 Task: Create a rule from the Routing list, Task moved to a section -> Set Priority in the project AgileHive , set the section as Done clear the priority
Action: Mouse moved to (1121, 184)
Screenshot: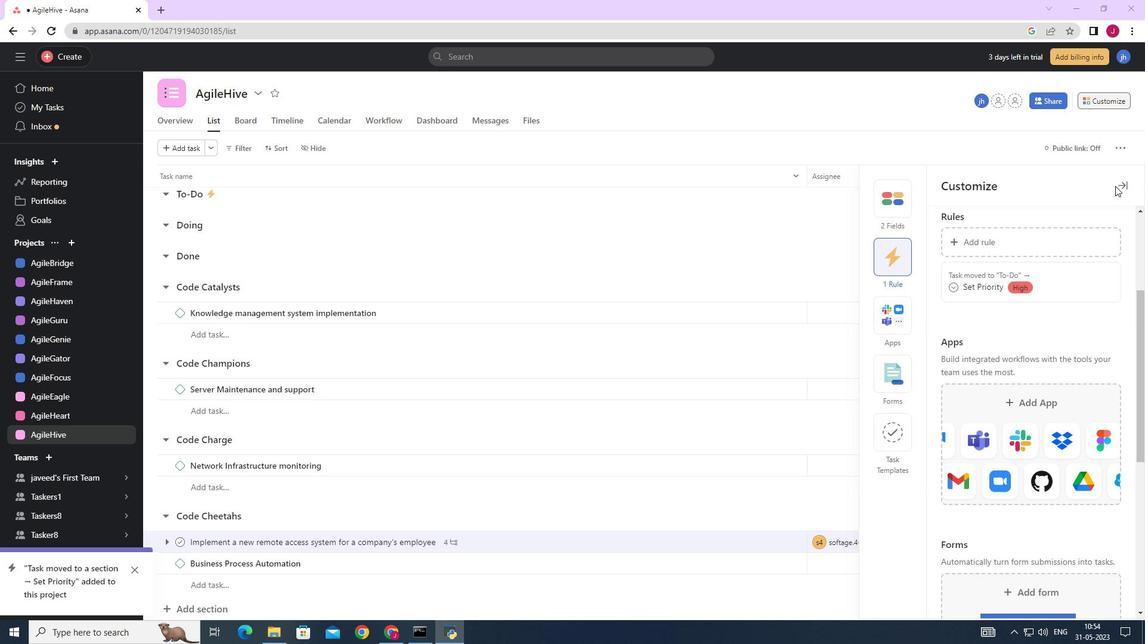 
Action: Mouse pressed left at (1121, 184)
Screenshot: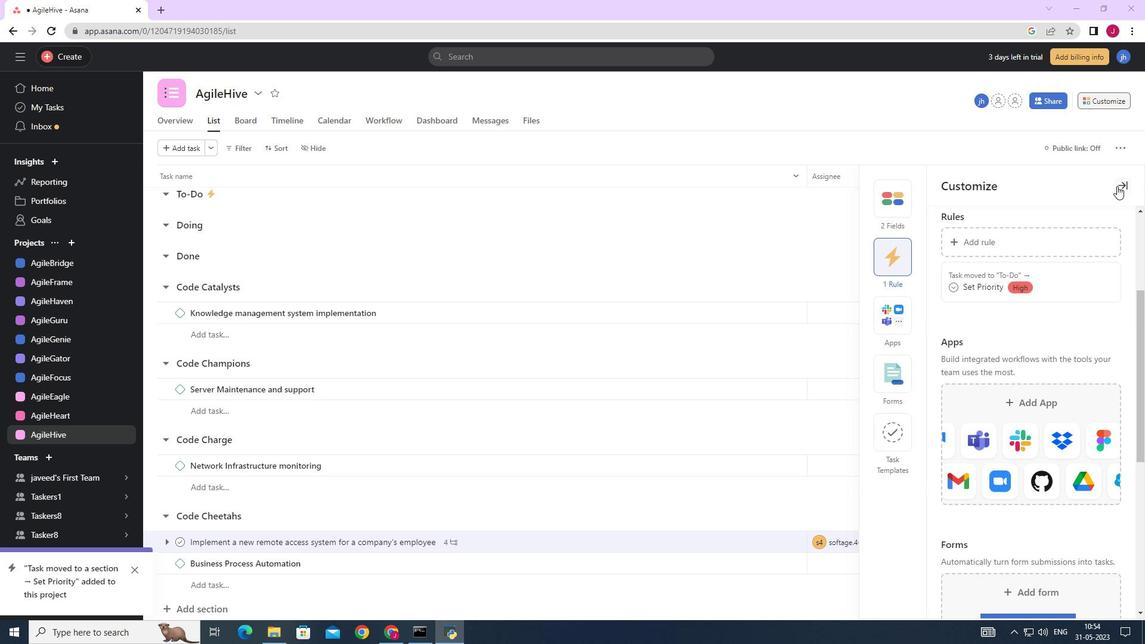 
Action: Mouse moved to (1105, 98)
Screenshot: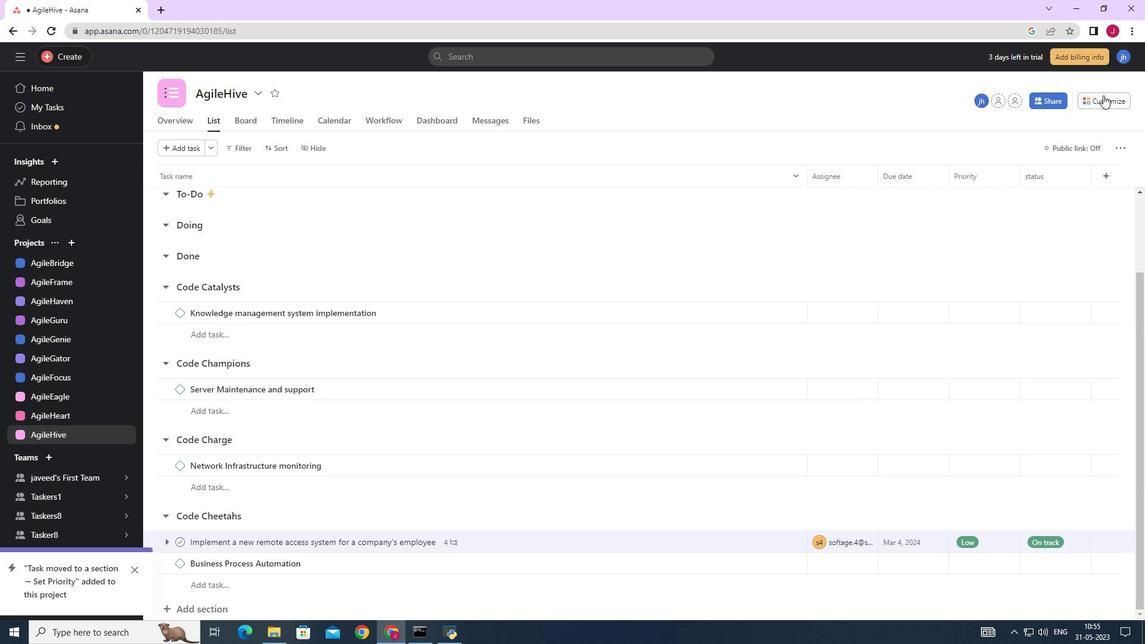 
Action: Mouse pressed left at (1105, 98)
Screenshot: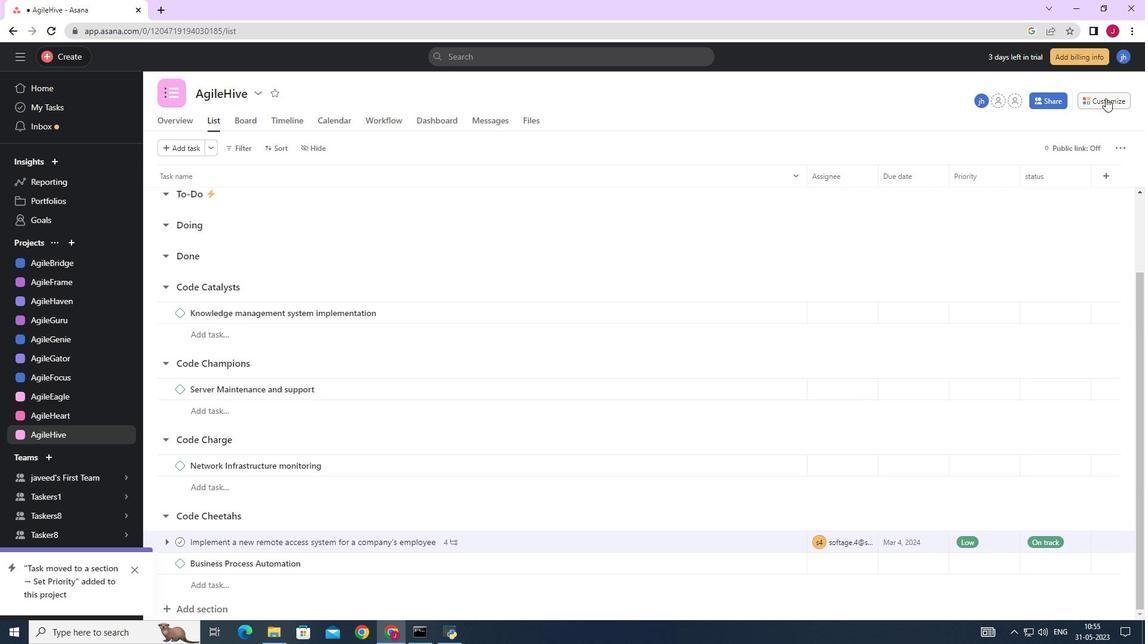 
Action: Mouse moved to (894, 258)
Screenshot: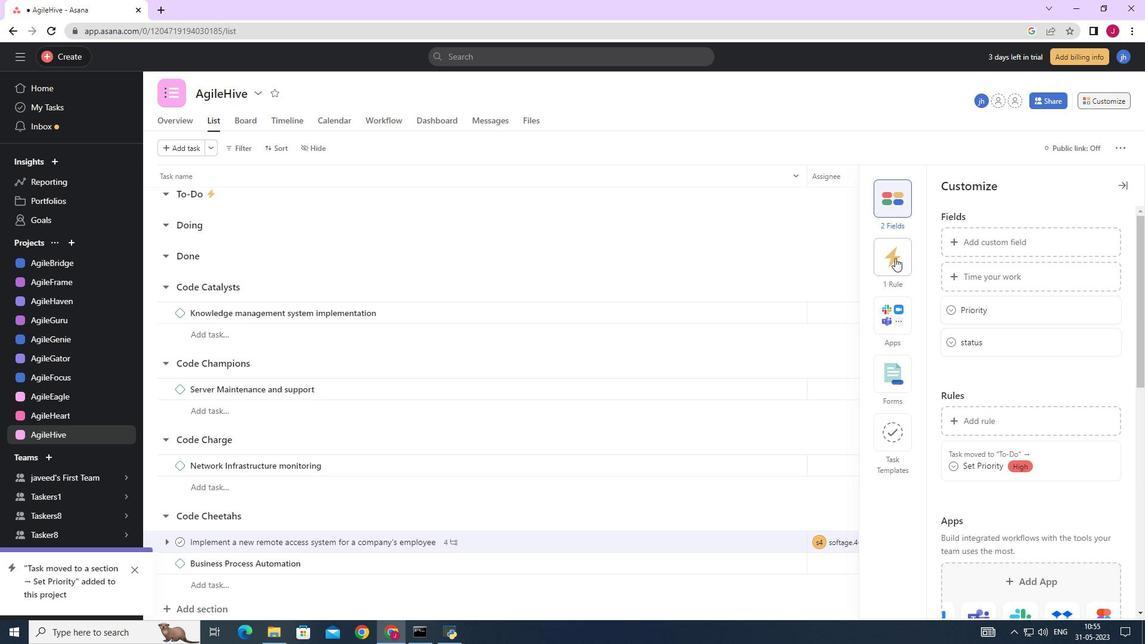 
Action: Mouse pressed left at (894, 258)
Screenshot: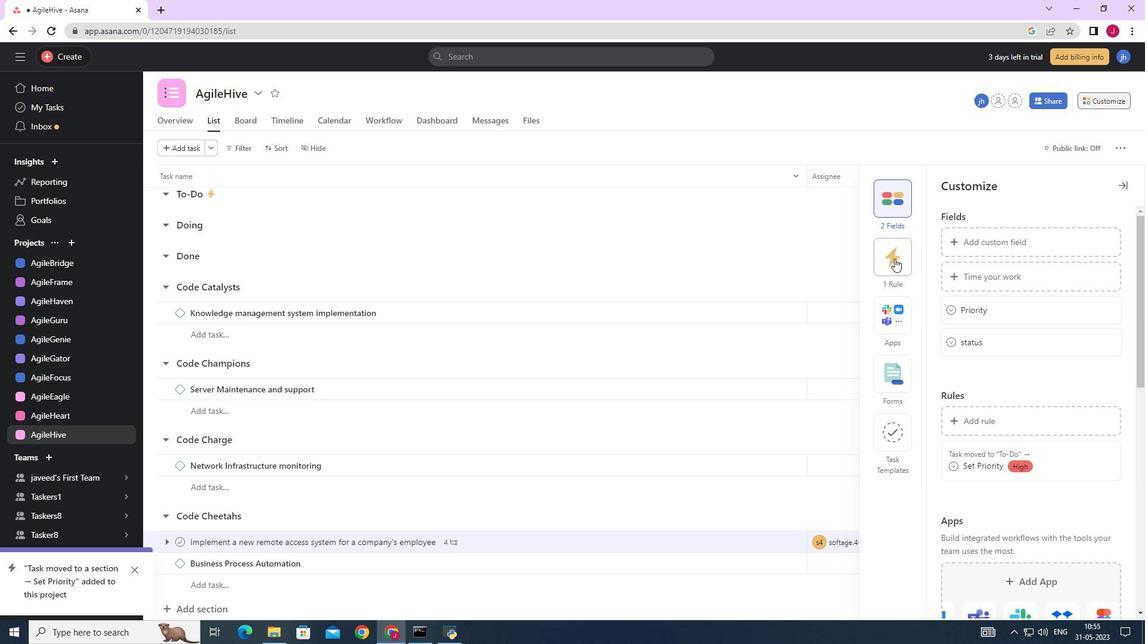 
Action: Mouse moved to (896, 258)
Screenshot: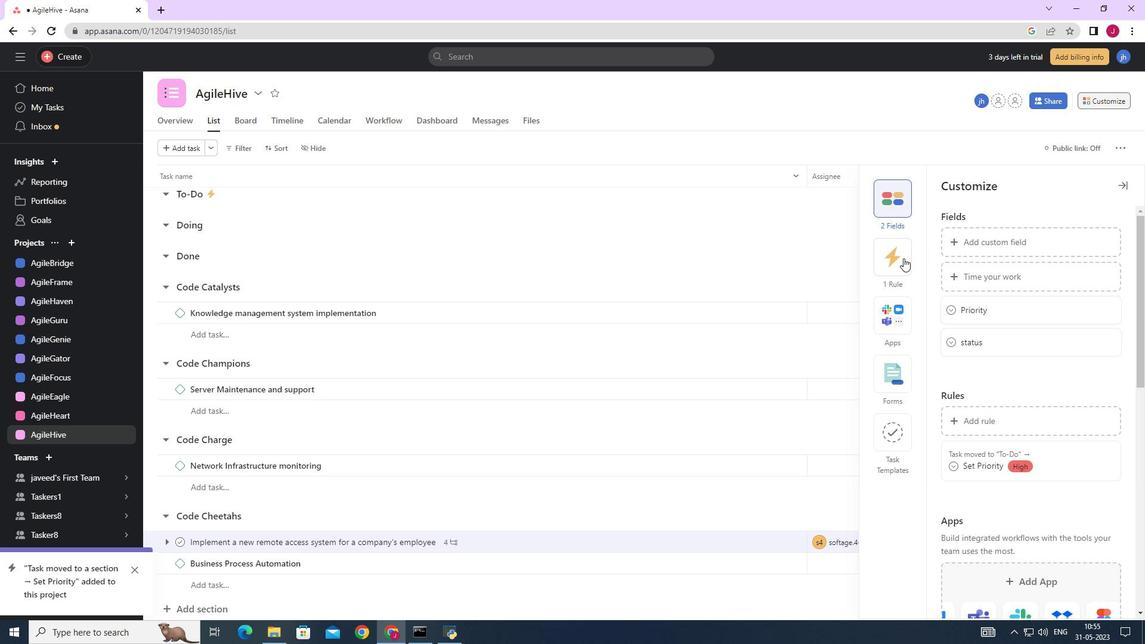 
Action: Mouse pressed left at (896, 258)
Screenshot: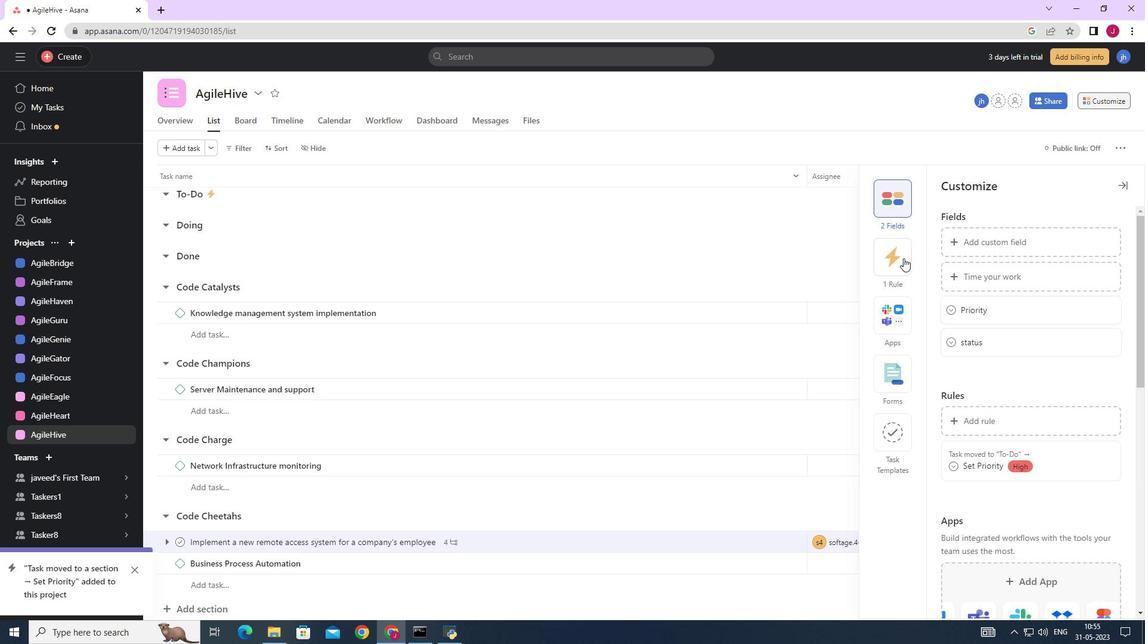 
Action: Mouse moved to (995, 245)
Screenshot: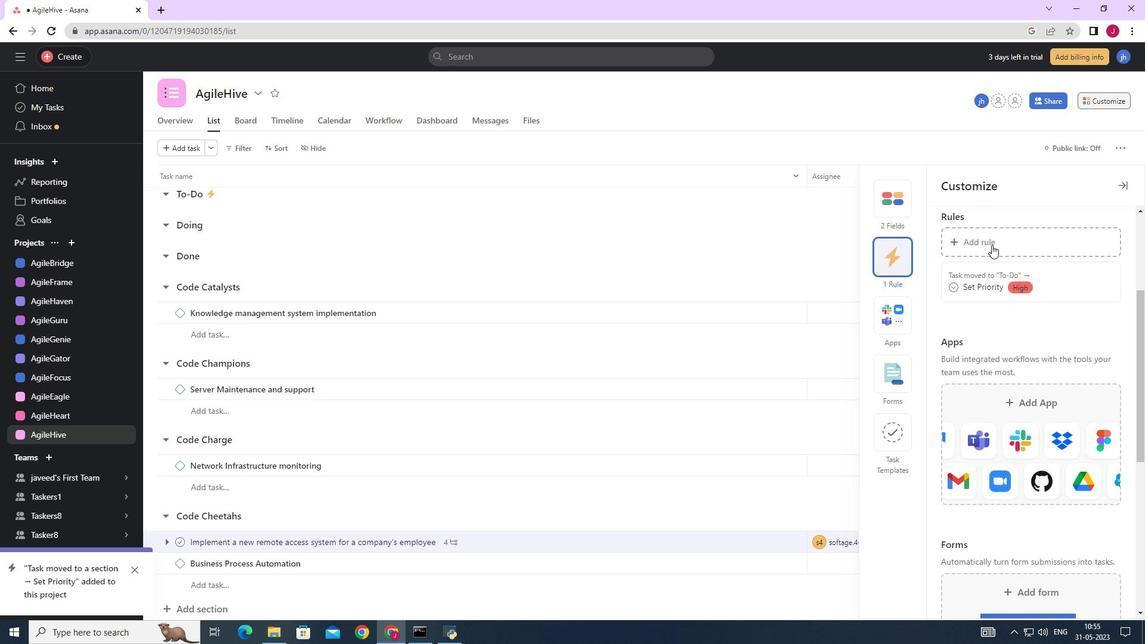 
Action: Mouse pressed left at (995, 245)
Screenshot: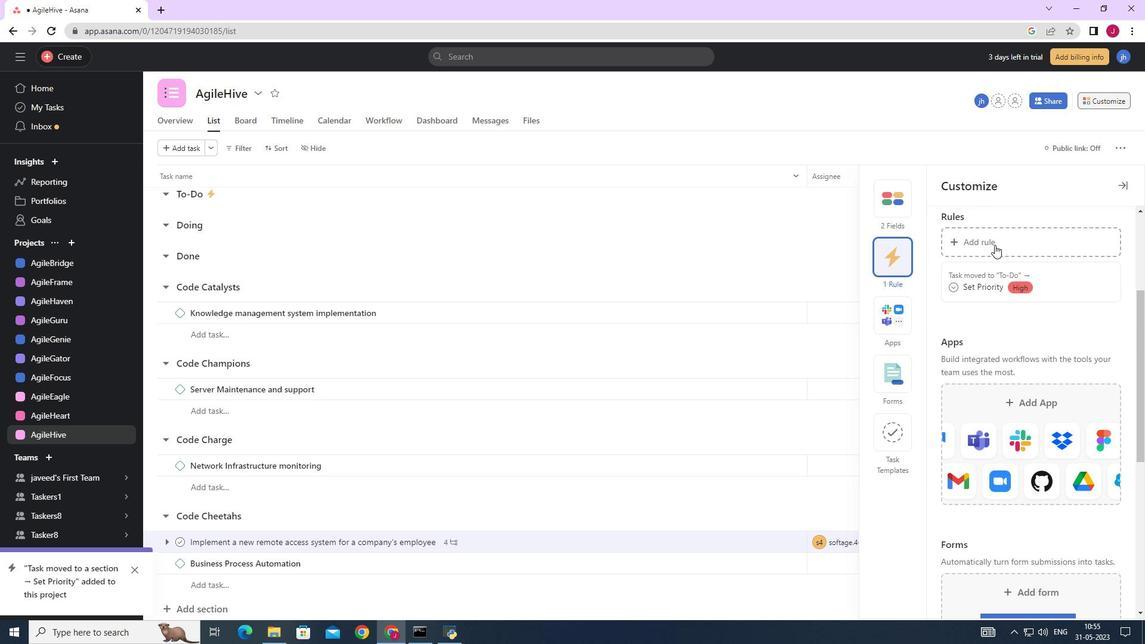 
Action: Mouse moved to (259, 158)
Screenshot: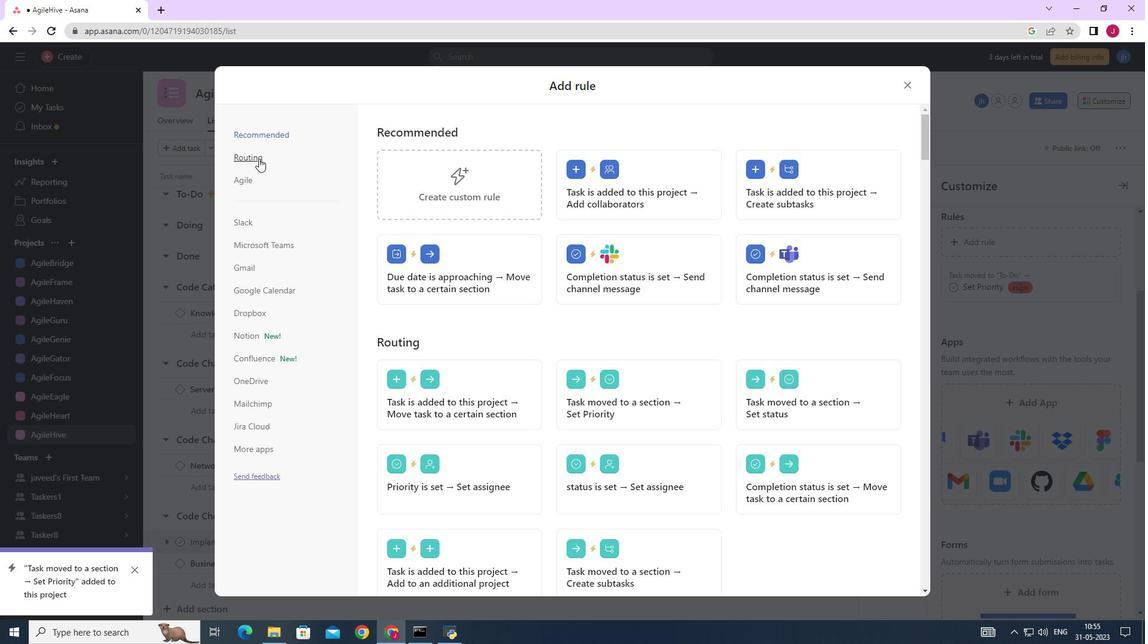 
Action: Mouse pressed left at (259, 158)
Screenshot: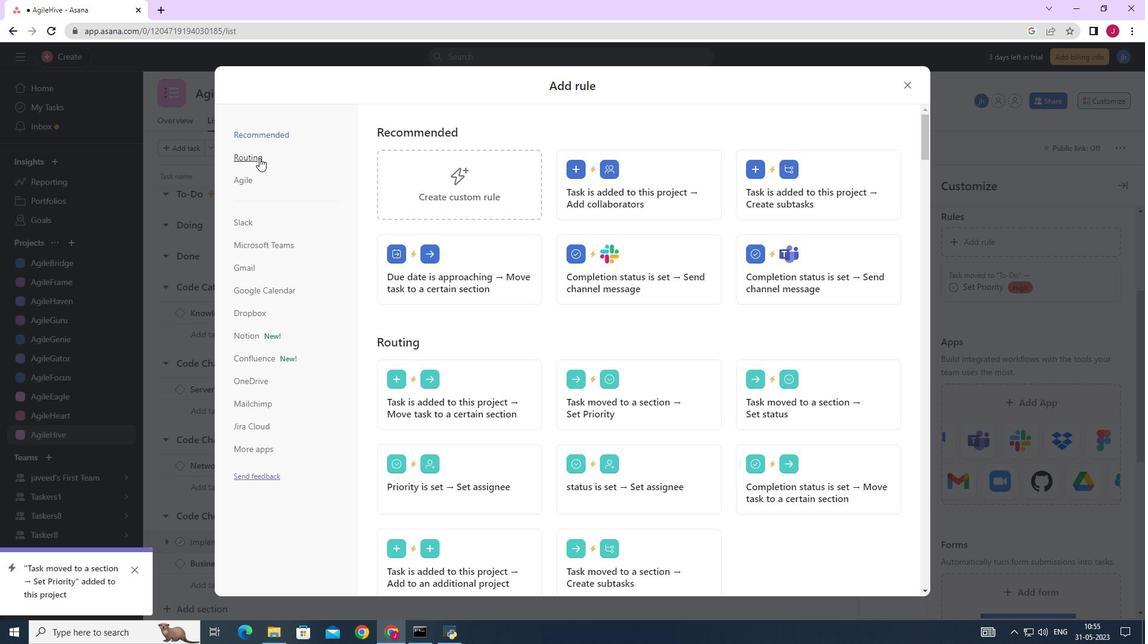 
Action: Mouse moved to (653, 175)
Screenshot: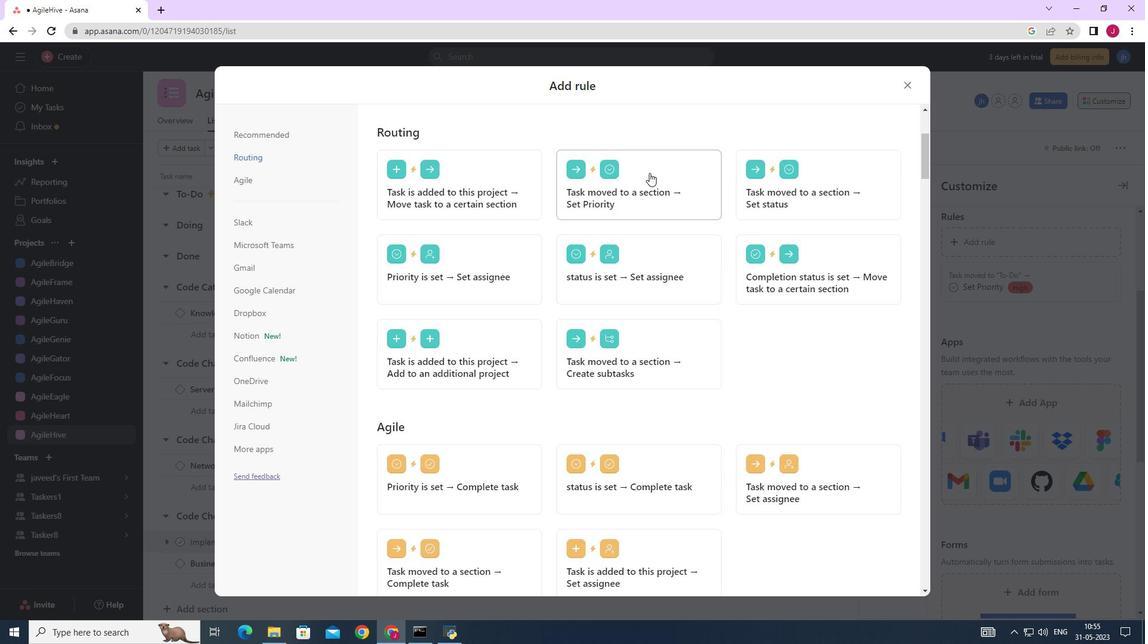 
Action: Mouse pressed left at (653, 175)
Screenshot: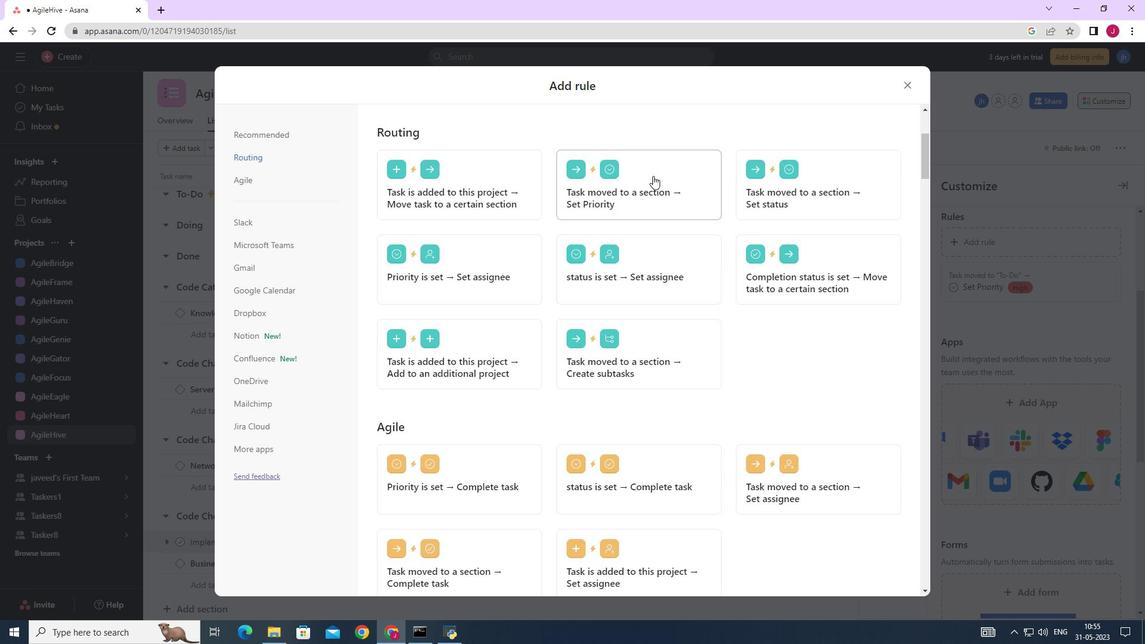 
Action: Mouse moved to (417, 332)
Screenshot: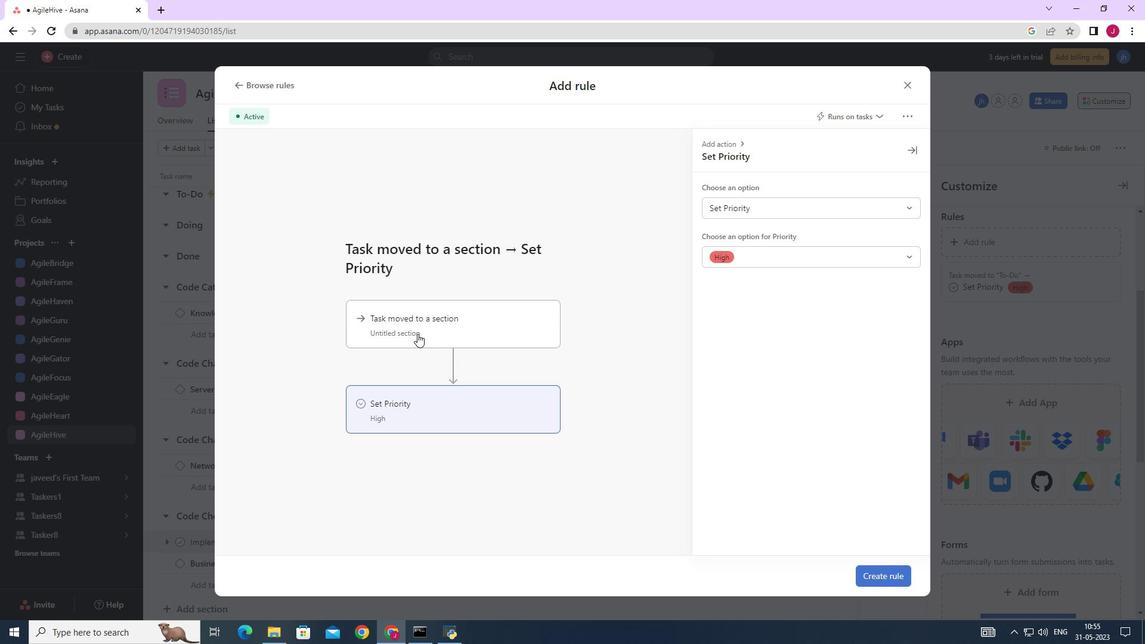 
Action: Mouse pressed left at (417, 332)
Screenshot: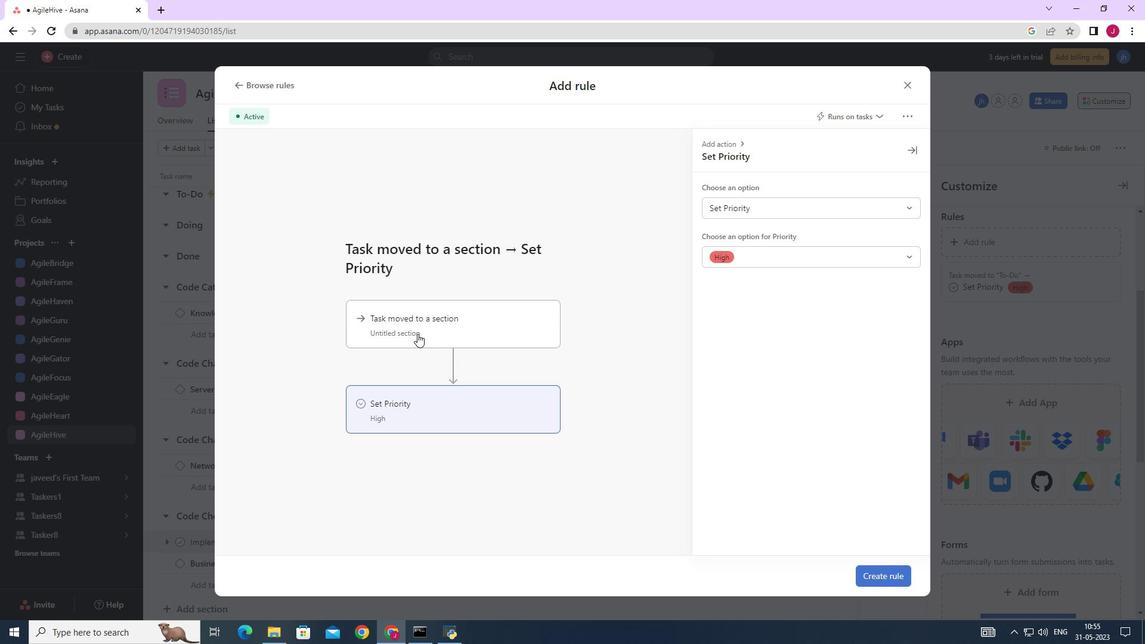 
Action: Mouse moved to (812, 212)
Screenshot: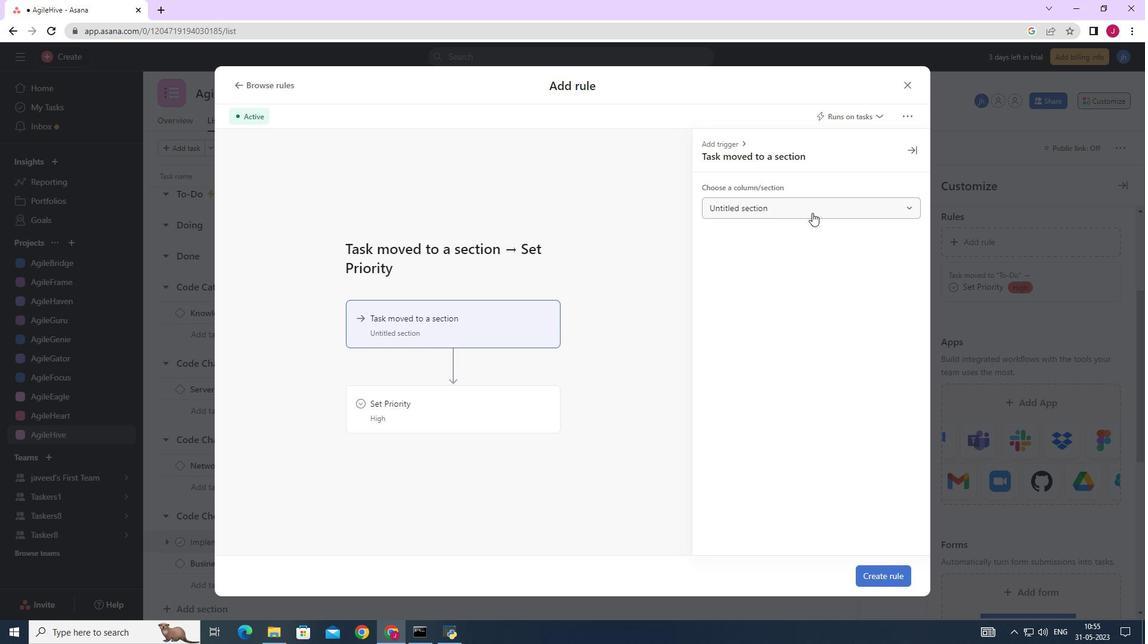 
Action: Mouse pressed left at (812, 212)
Screenshot: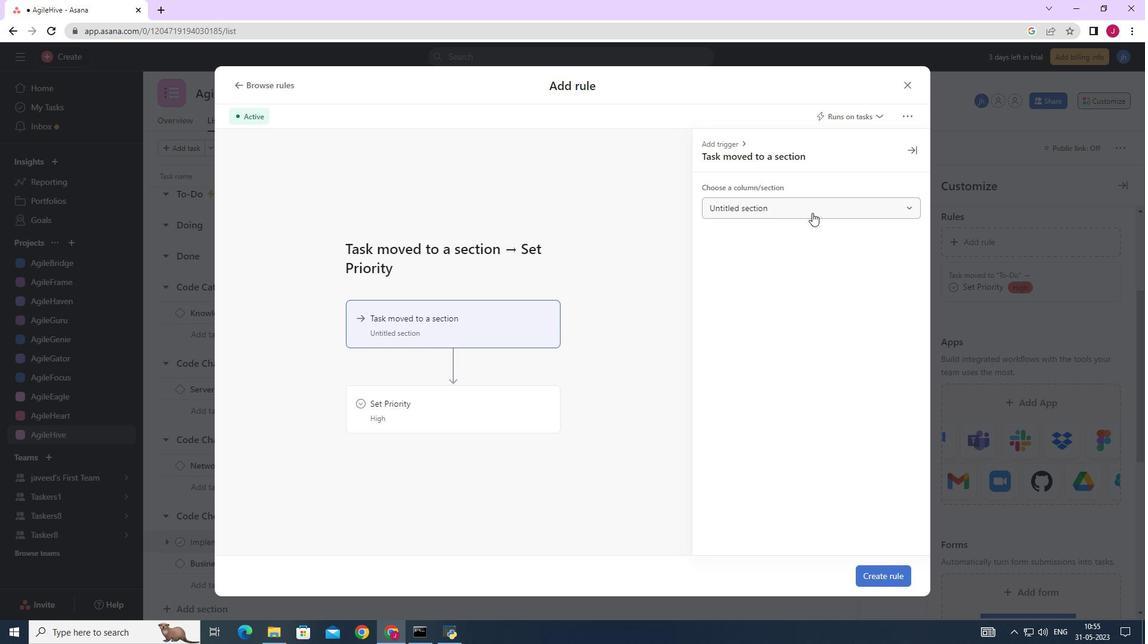 
Action: Mouse moved to (737, 298)
Screenshot: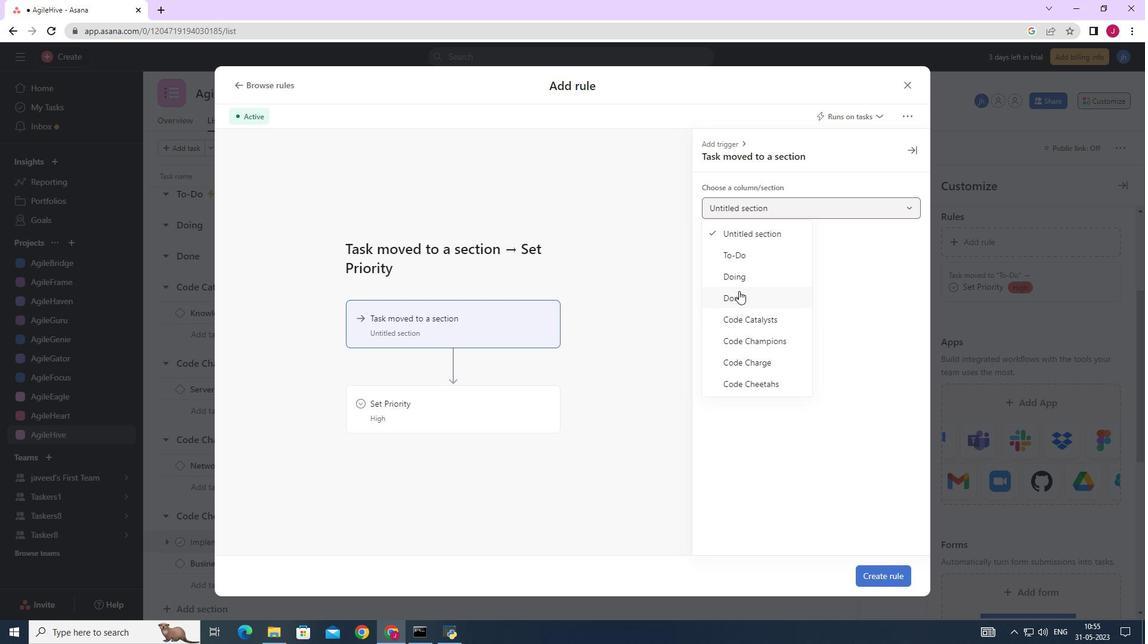 
Action: Mouse pressed left at (737, 298)
Screenshot: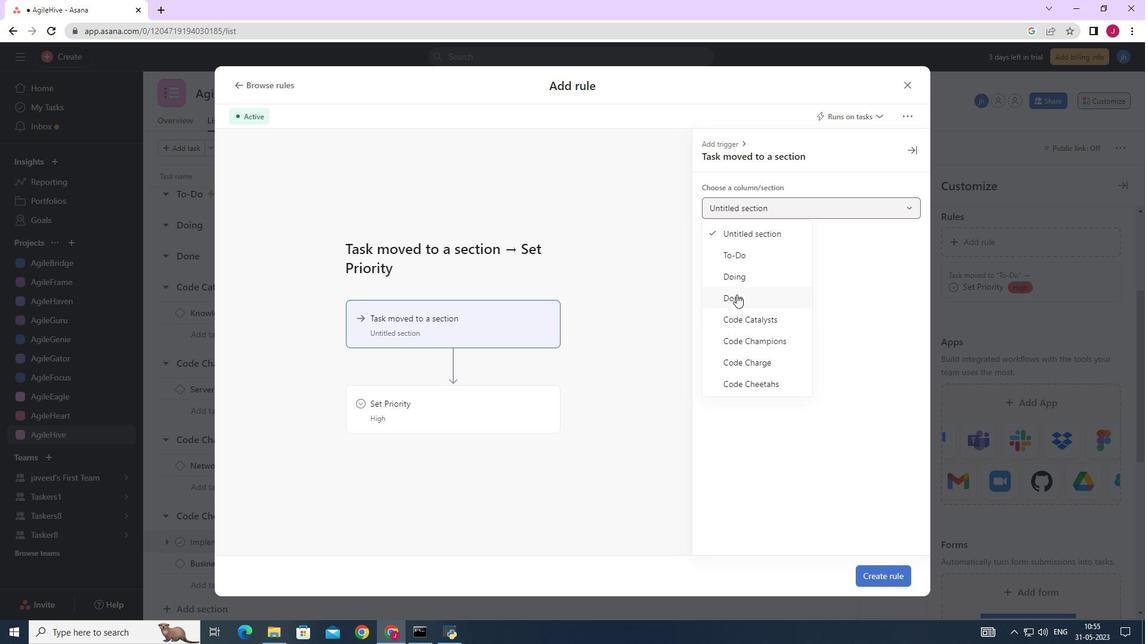 
Action: Mouse moved to (419, 406)
Screenshot: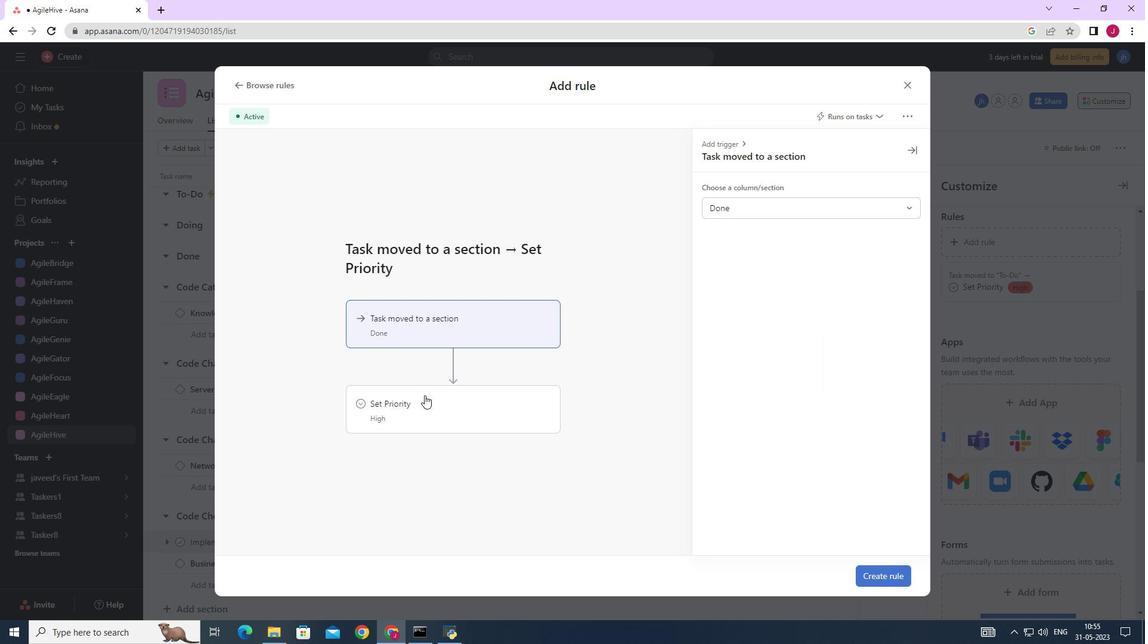 
Action: Mouse pressed left at (419, 406)
Screenshot: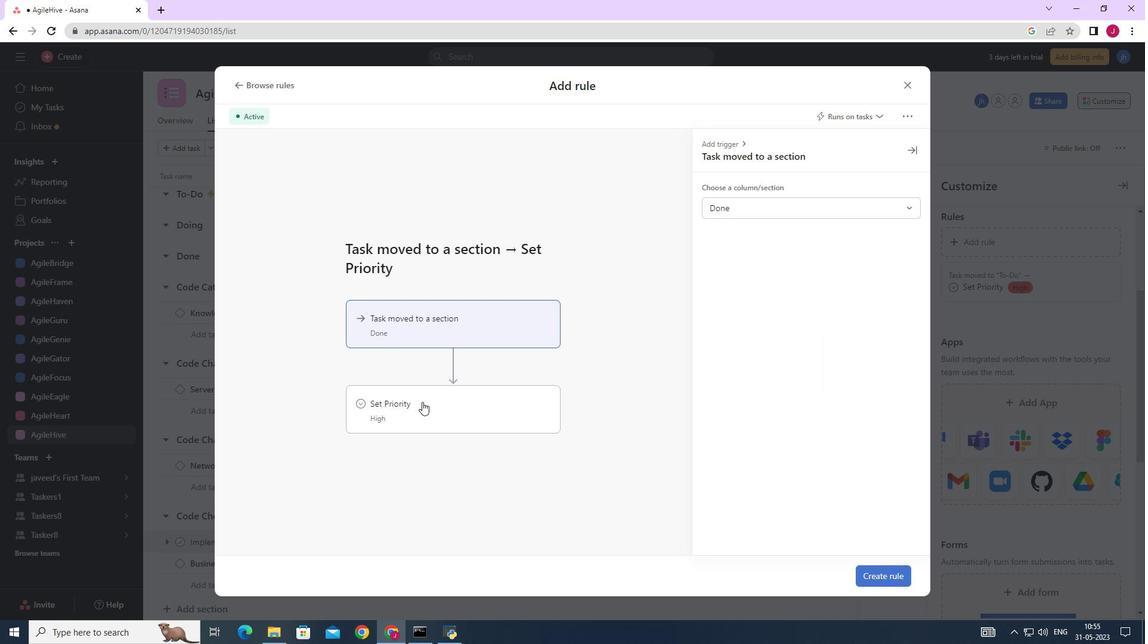 
Action: Mouse moved to (741, 206)
Screenshot: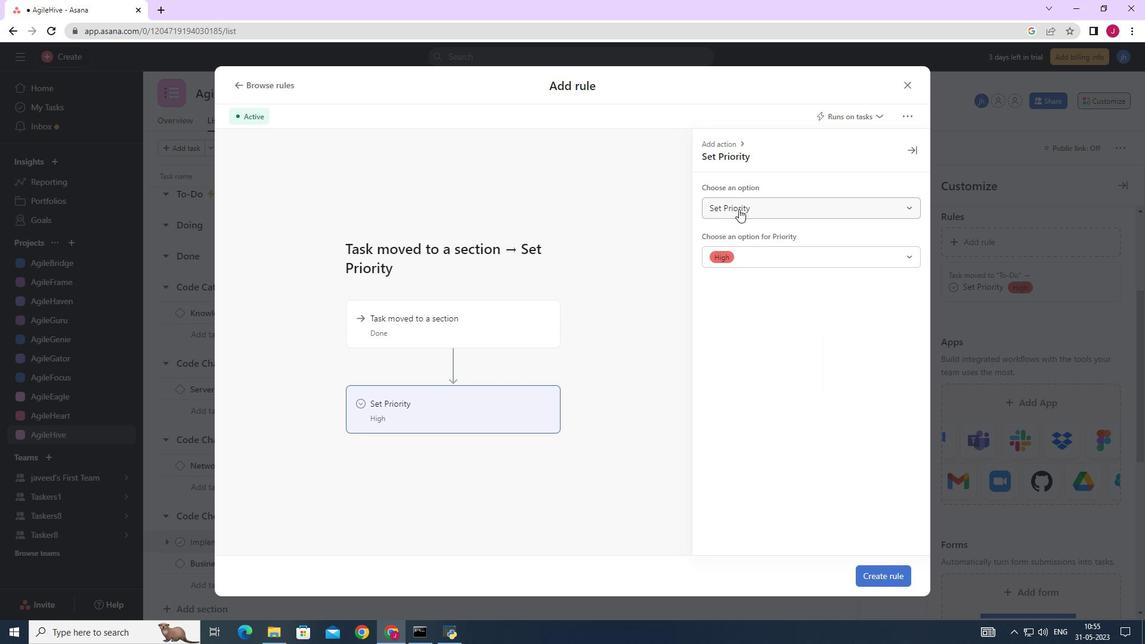 
Action: Mouse pressed left at (741, 206)
Screenshot: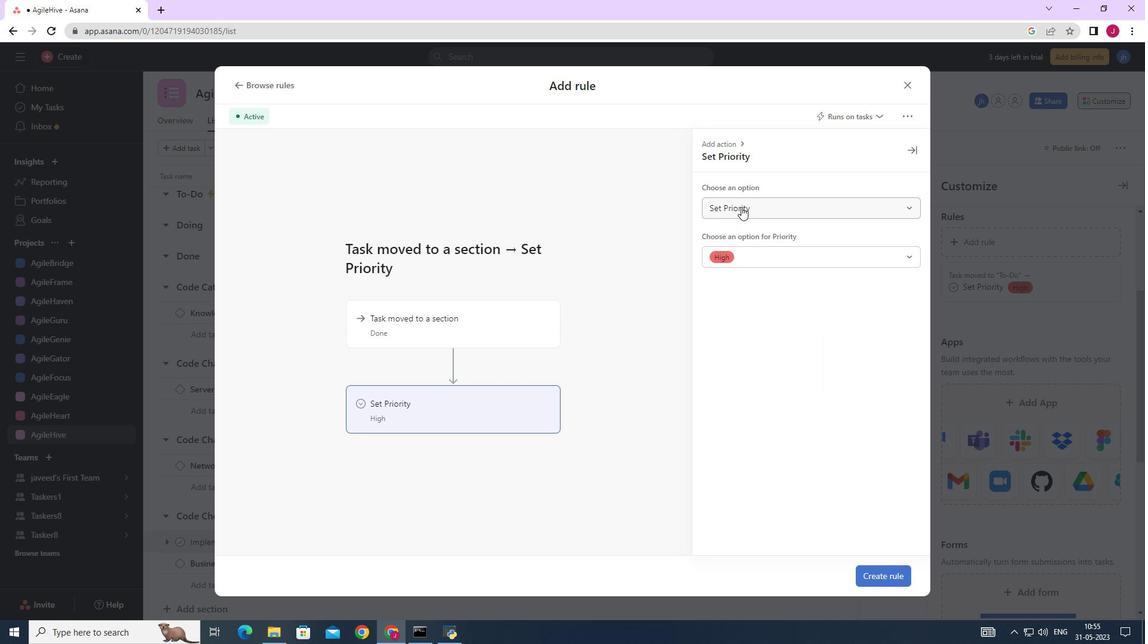 
Action: Mouse moved to (746, 253)
Screenshot: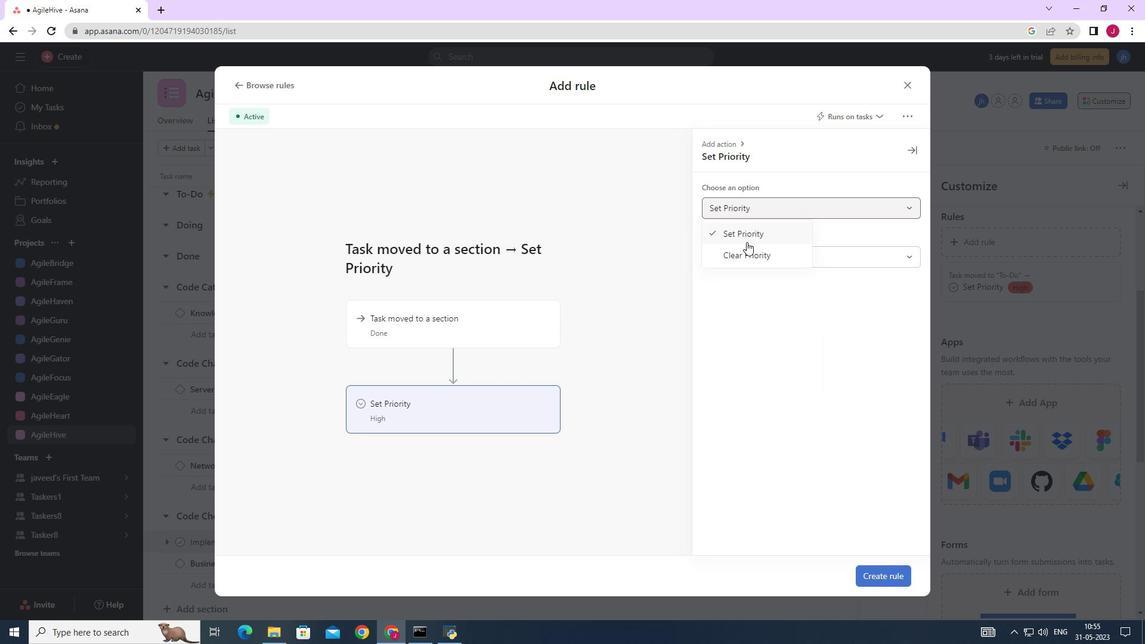 
Action: Mouse pressed left at (746, 253)
Screenshot: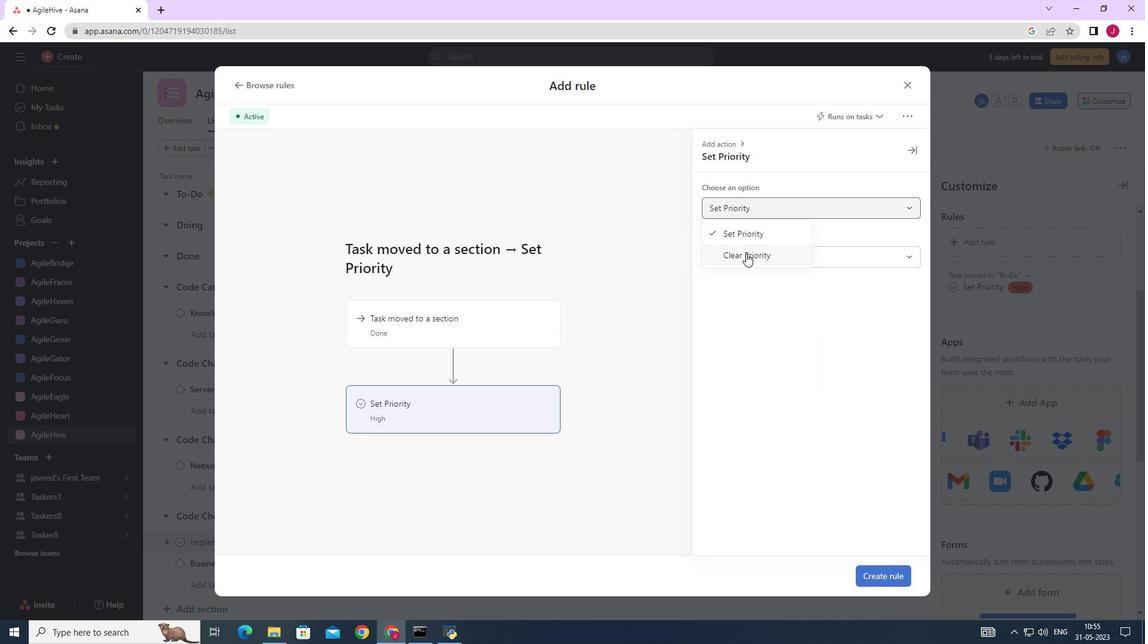 
Action: Mouse moved to (462, 414)
Screenshot: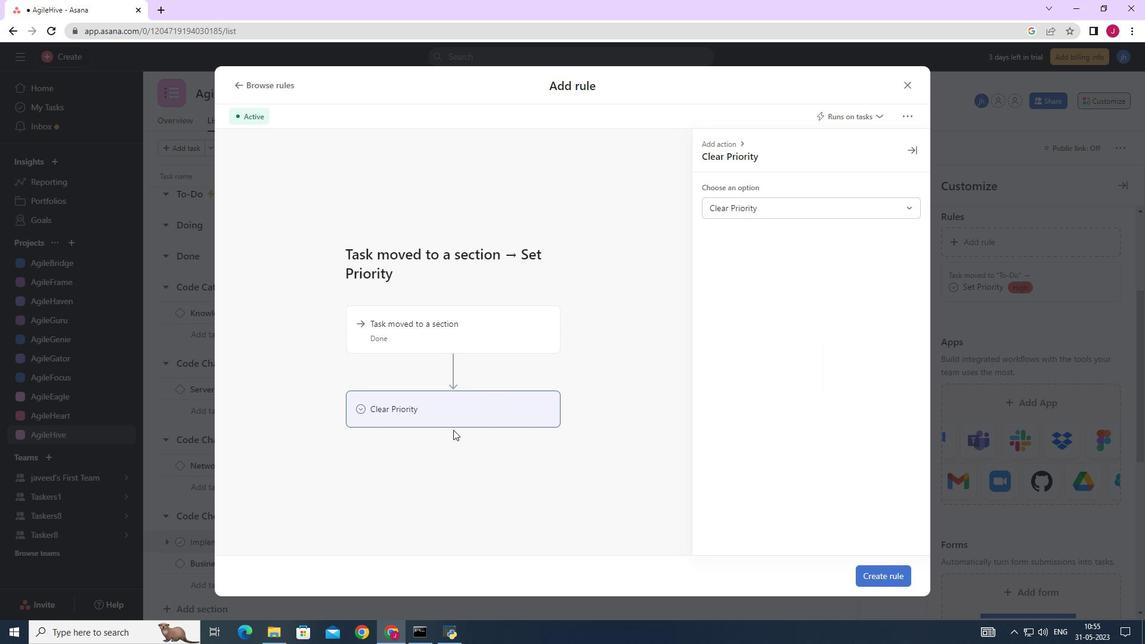 
Action: Mouse pressed left at (462, 414)
Screenshot: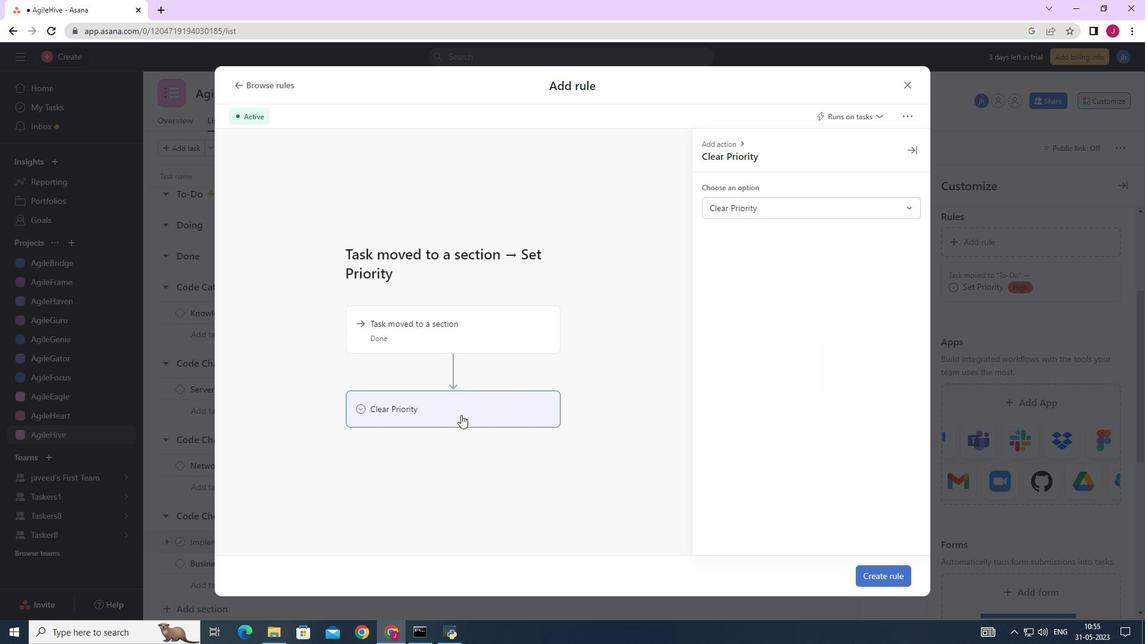 
Action: Mouse moved to (875, 575)
Screenshot: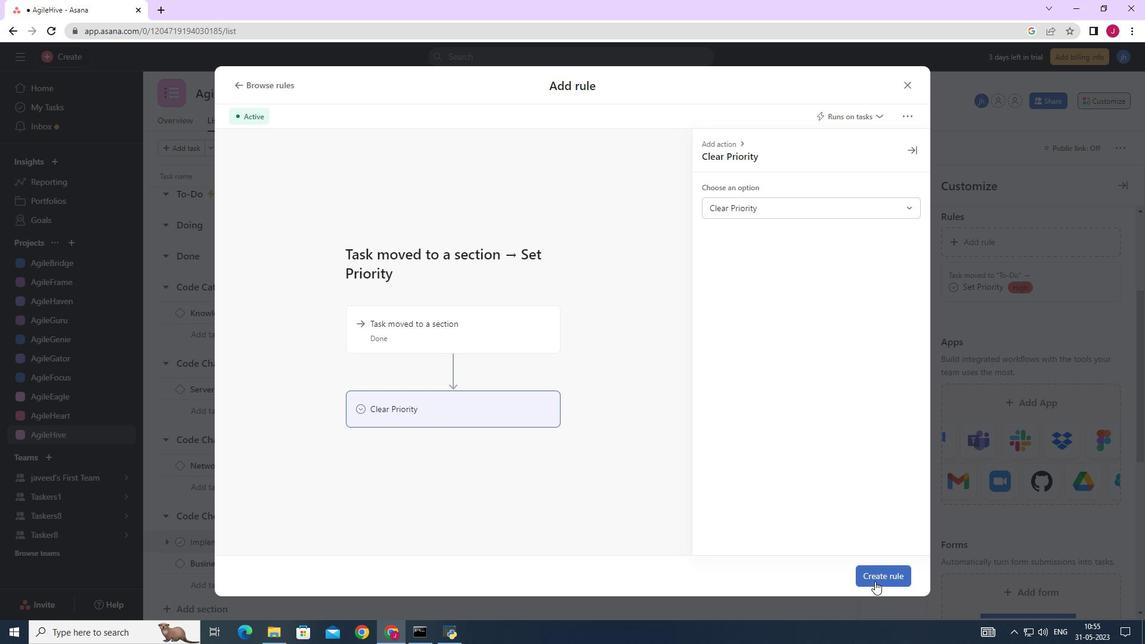 
Action: Mouse pressed left at (875, 575)
Screenshot: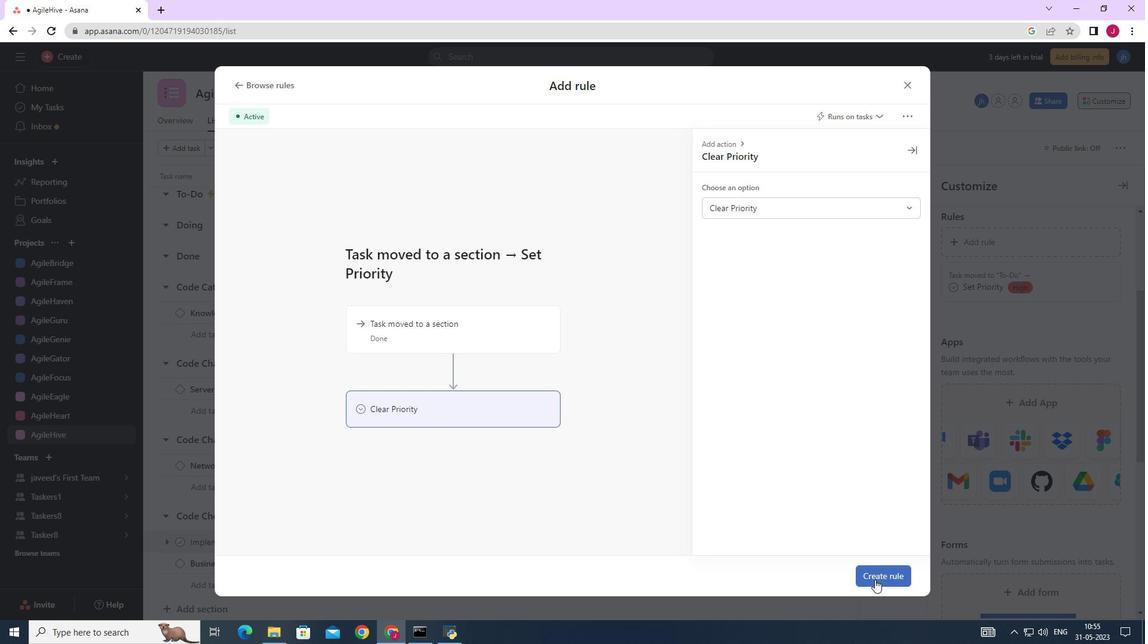 
Action: Mouse moved to (816, 463)
Screenshot: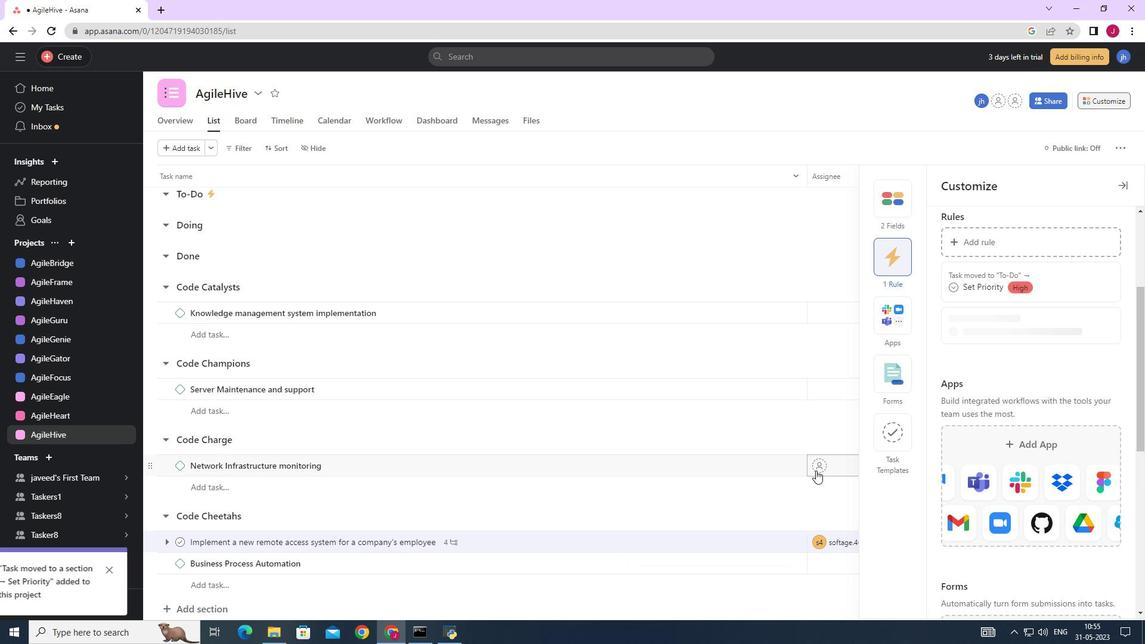 
